 Task: Use the formula "LT" in spreadsheet "Project portfolio".
Action: Mouse moved to (547, 365)
Screenshot: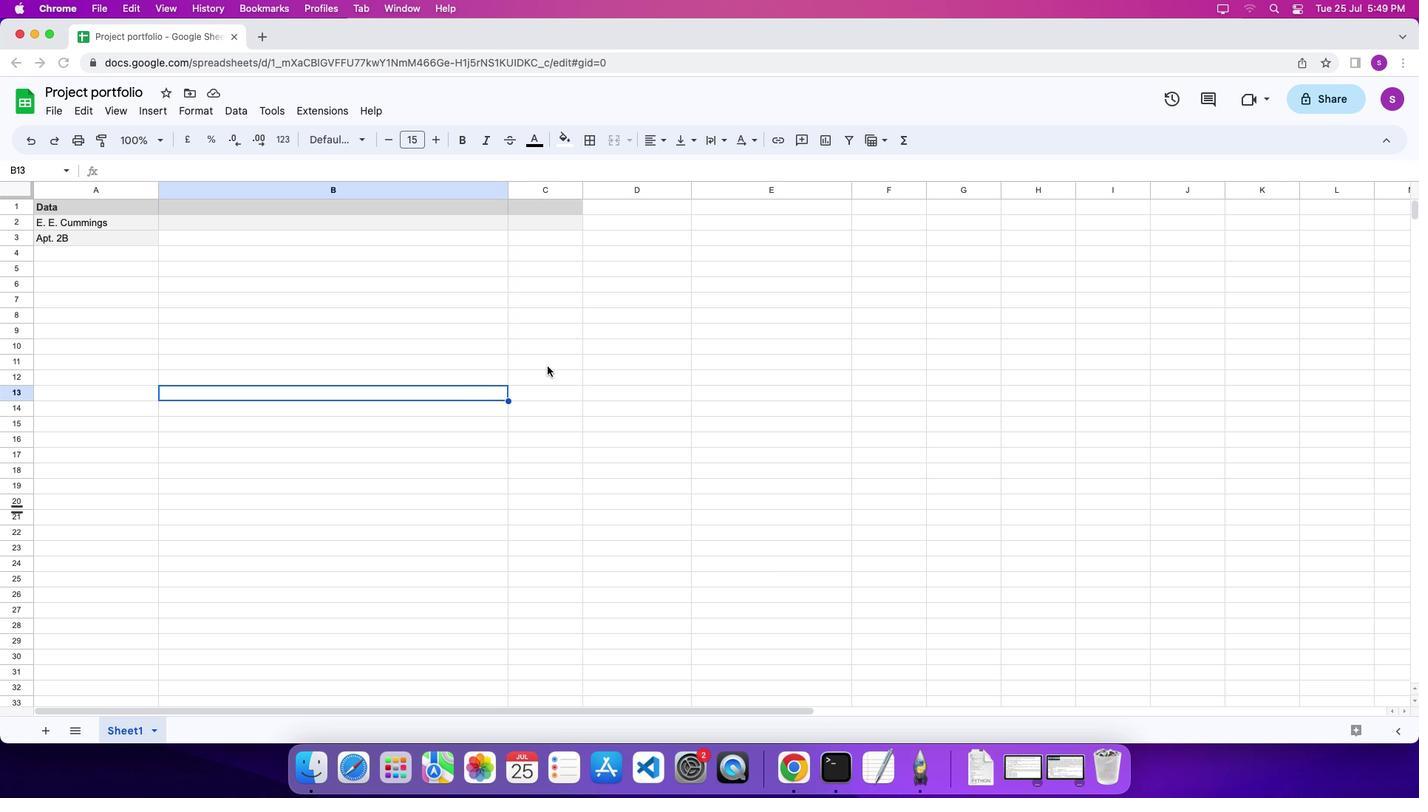 
Action: Mouse pressed left at (547, 365)
Screenshot: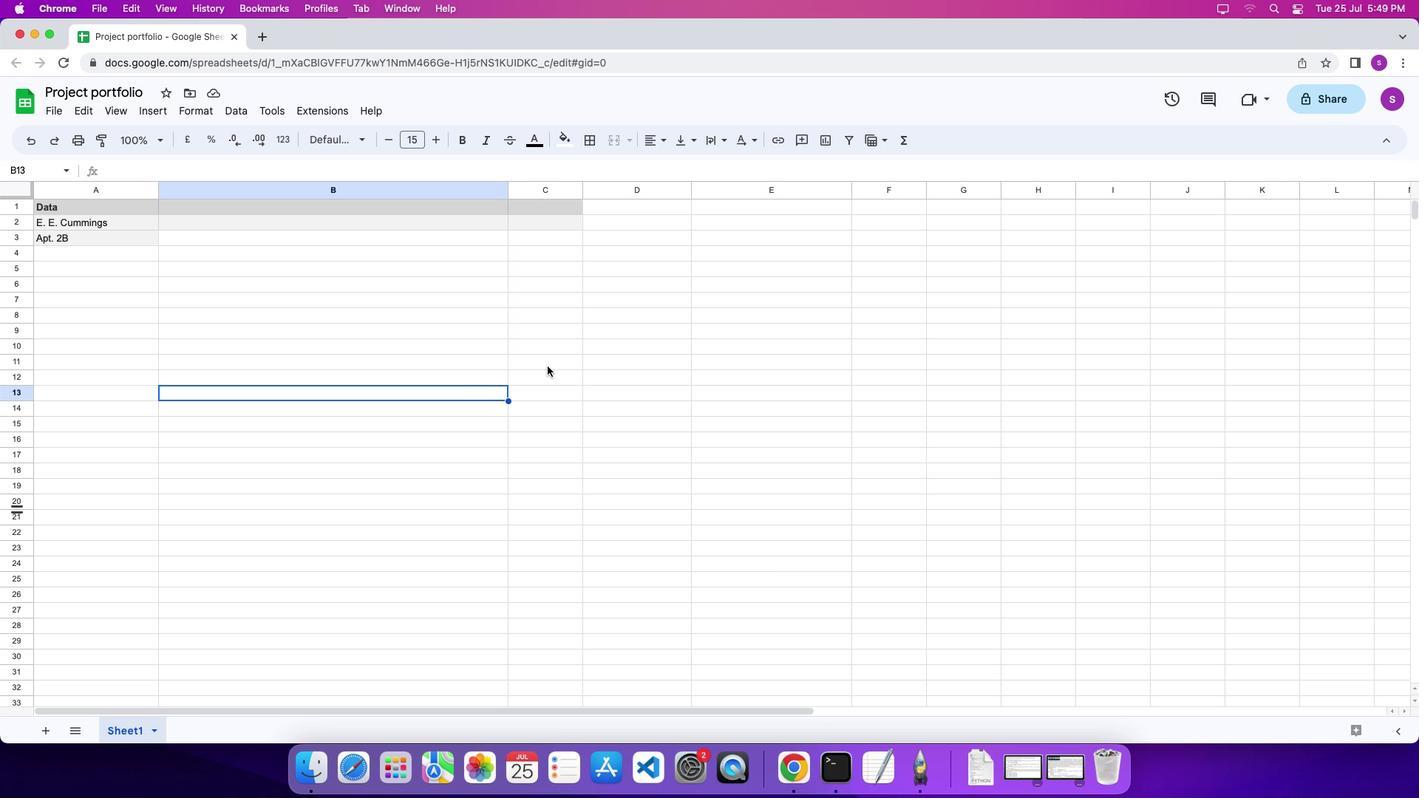 
Action: Mouse moved to (751, 320)
Screenshot: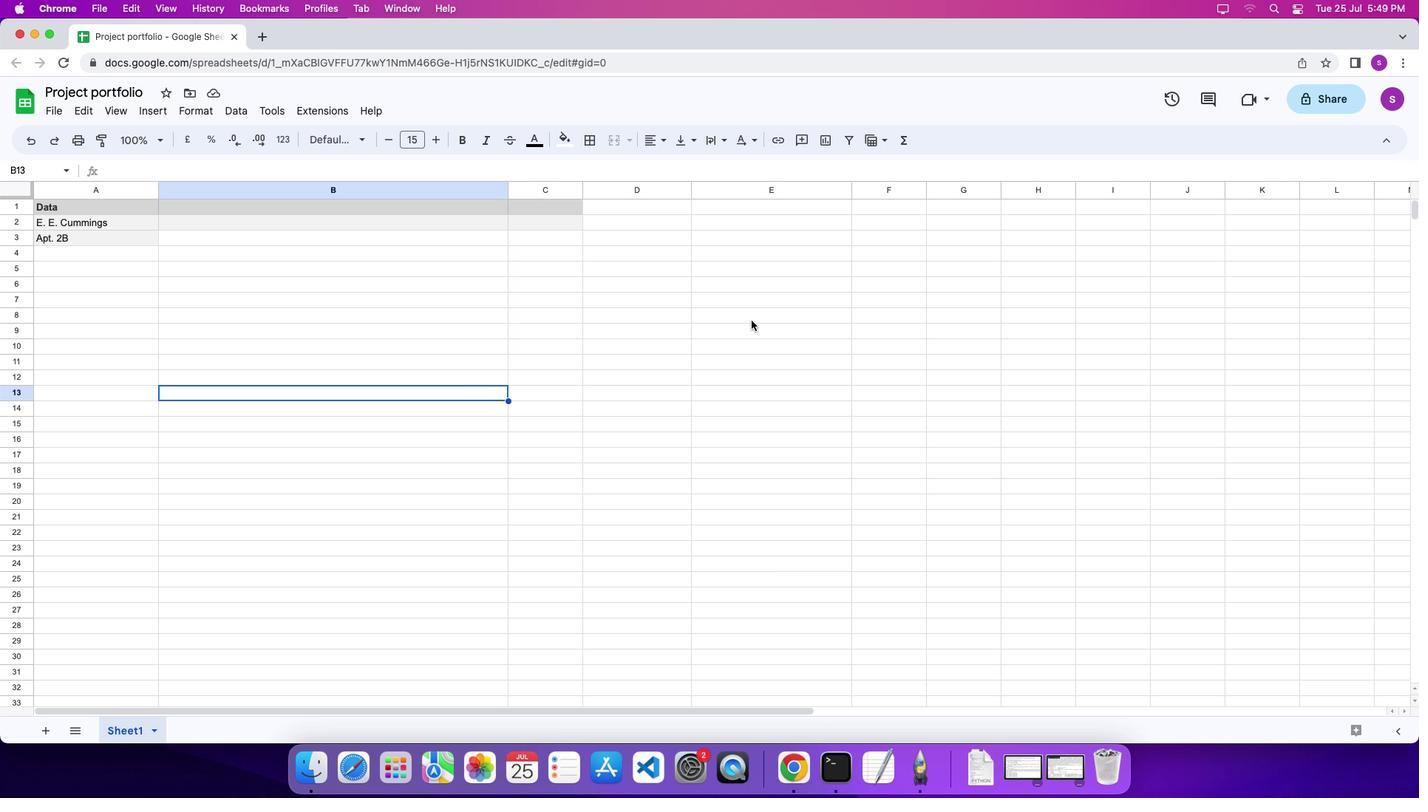 
Action: Mouse pressed left at (751, 320)
Screenshot: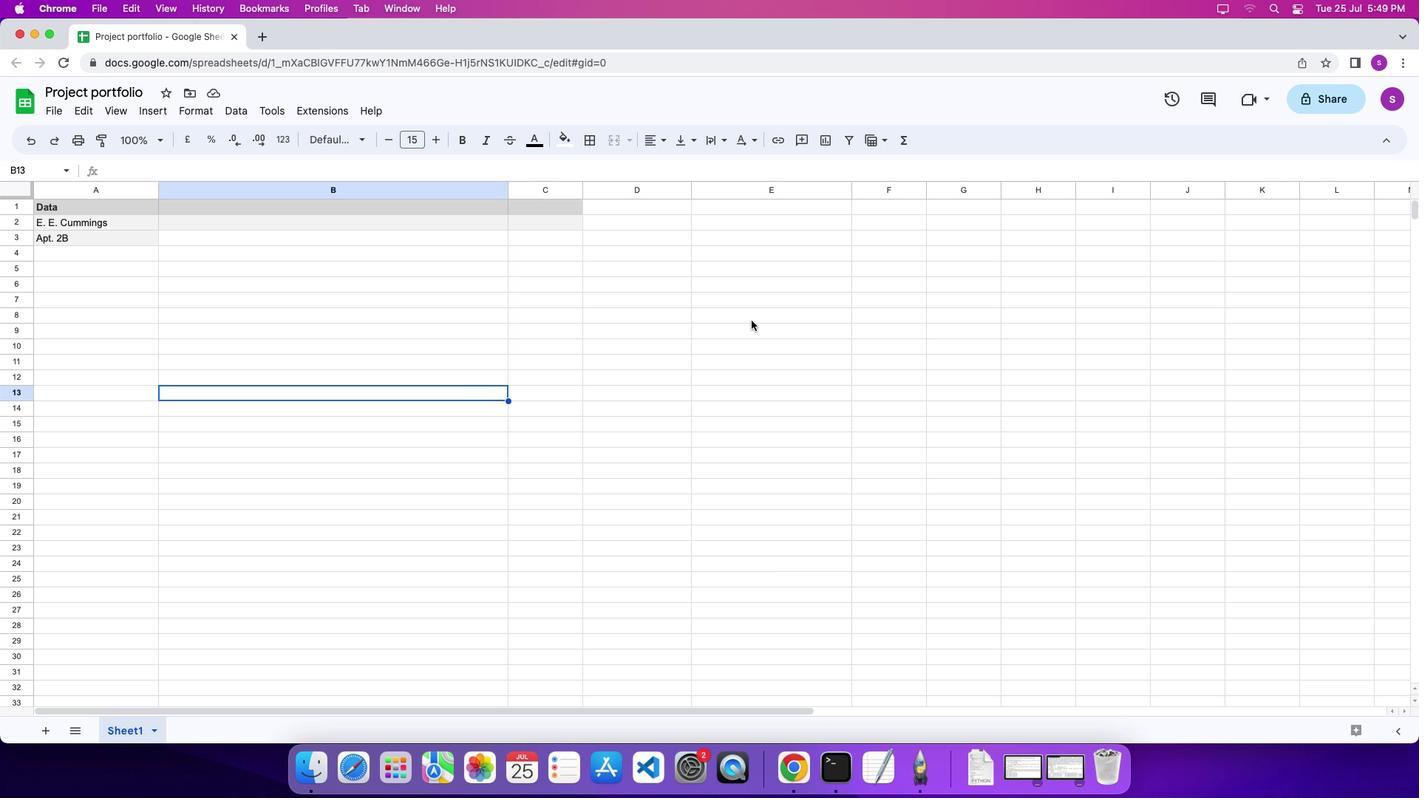 
Action: Mouse moved to (751, 320)
Screenshot: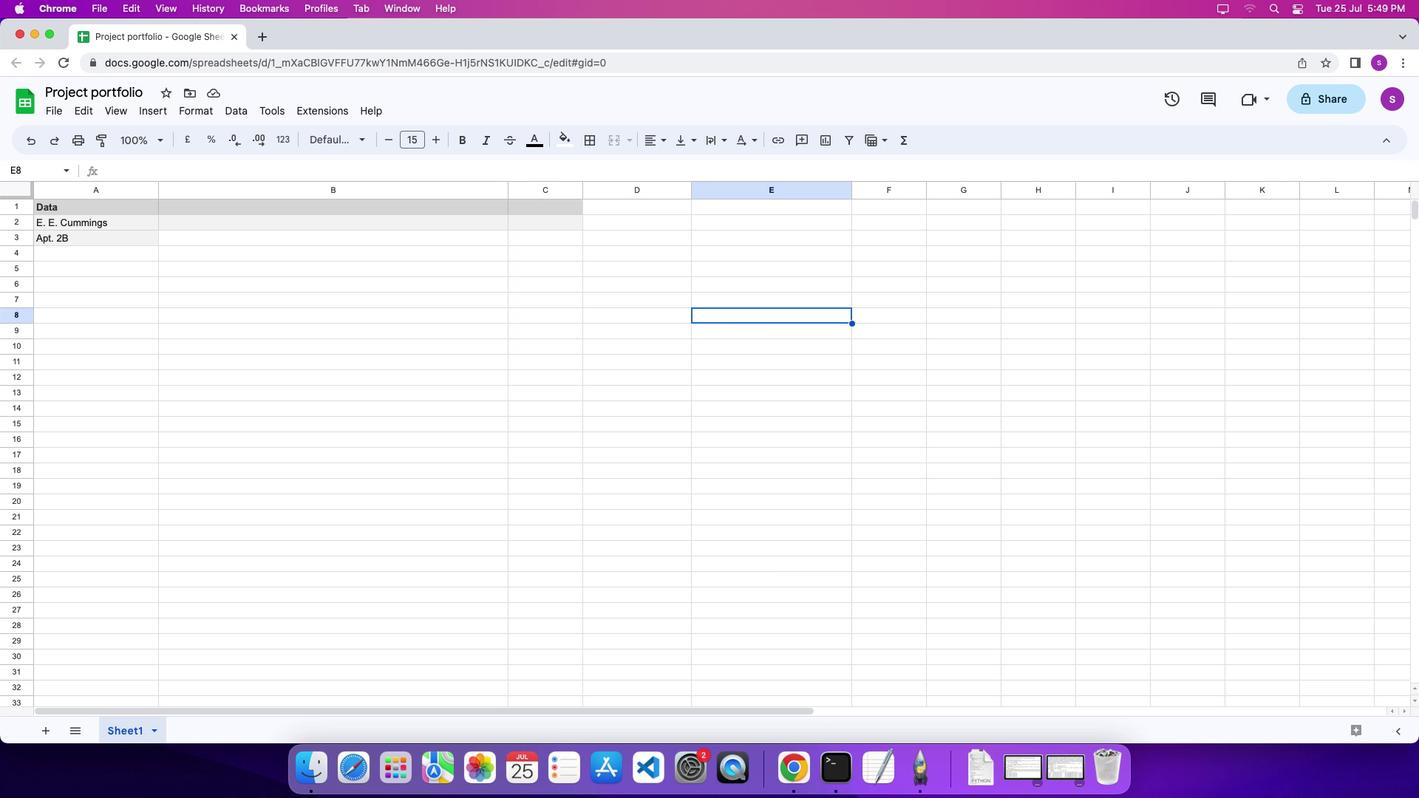 
Action: Key pressed '='
Screenshot: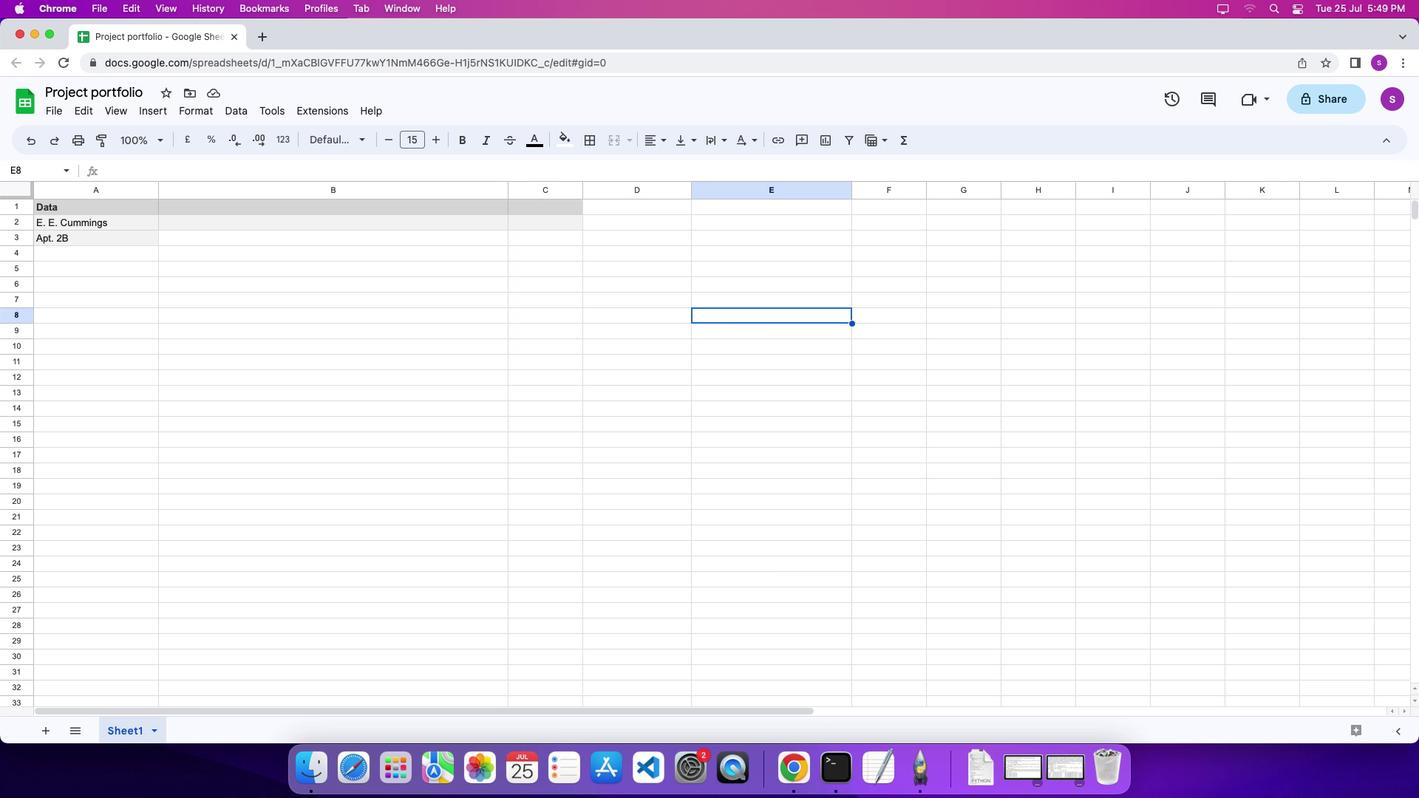 
Action: Mouse moved to (901, 142)
Screenshot: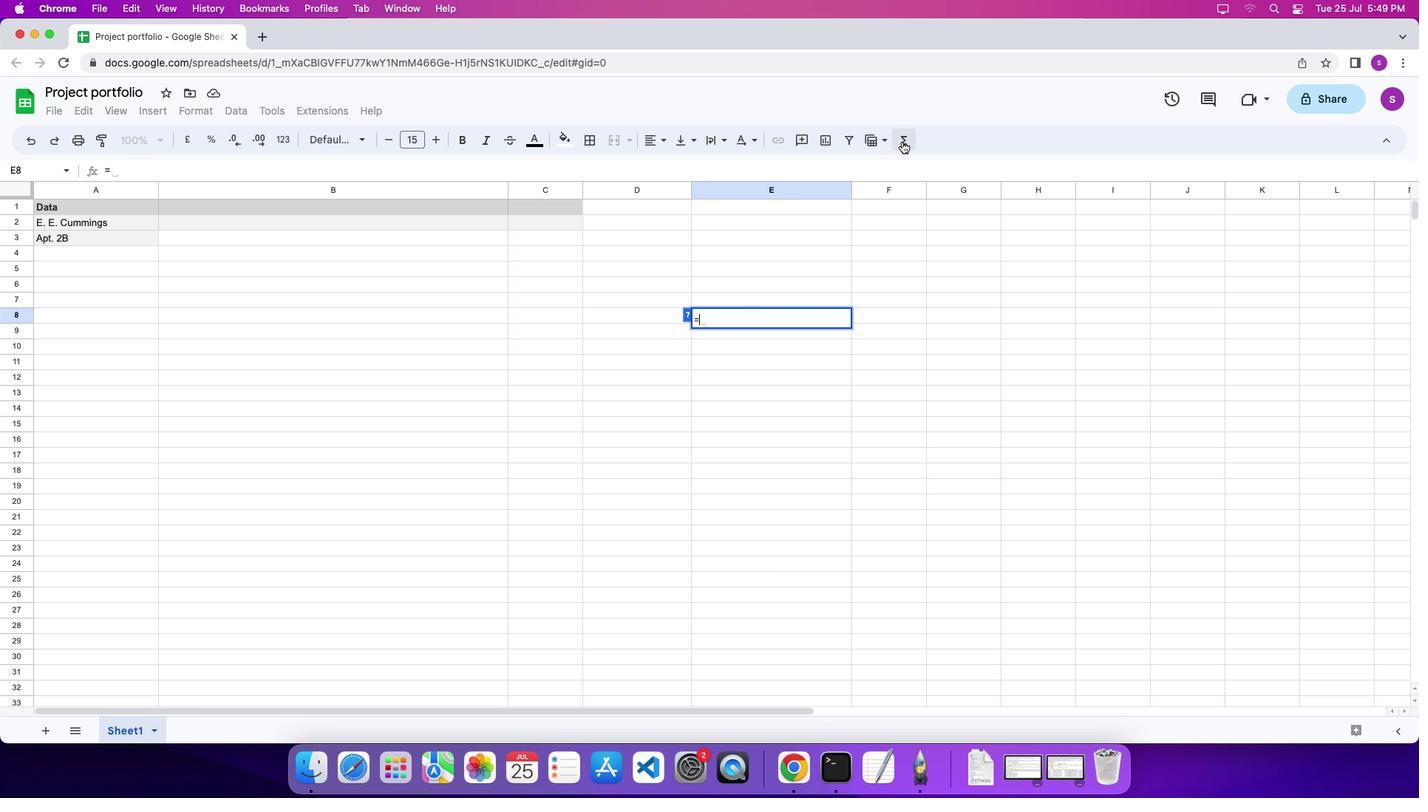 
Action: Mouse pressed left at (901, 142)
Screenshot: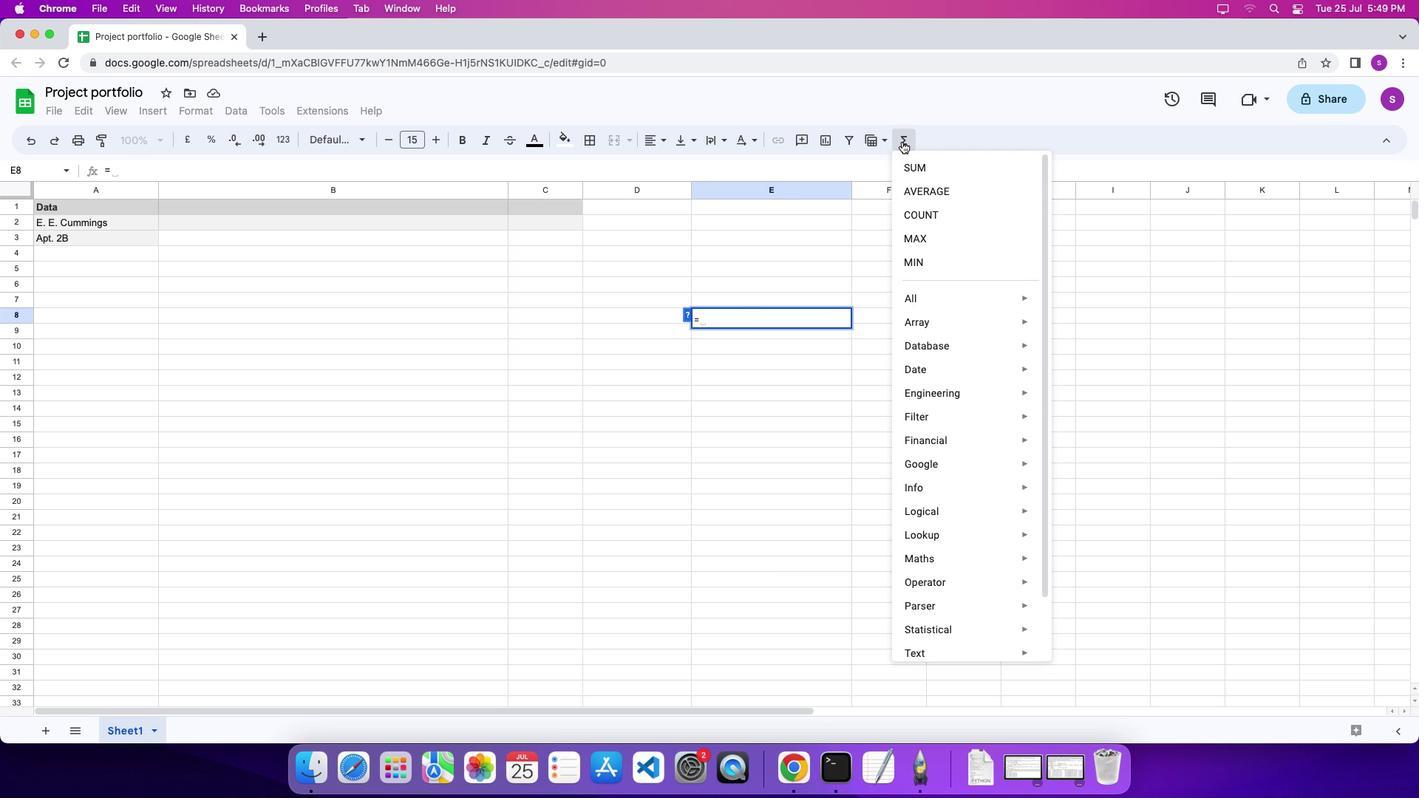 
Action: Mouse moved to (1130, 696)
Screenshot: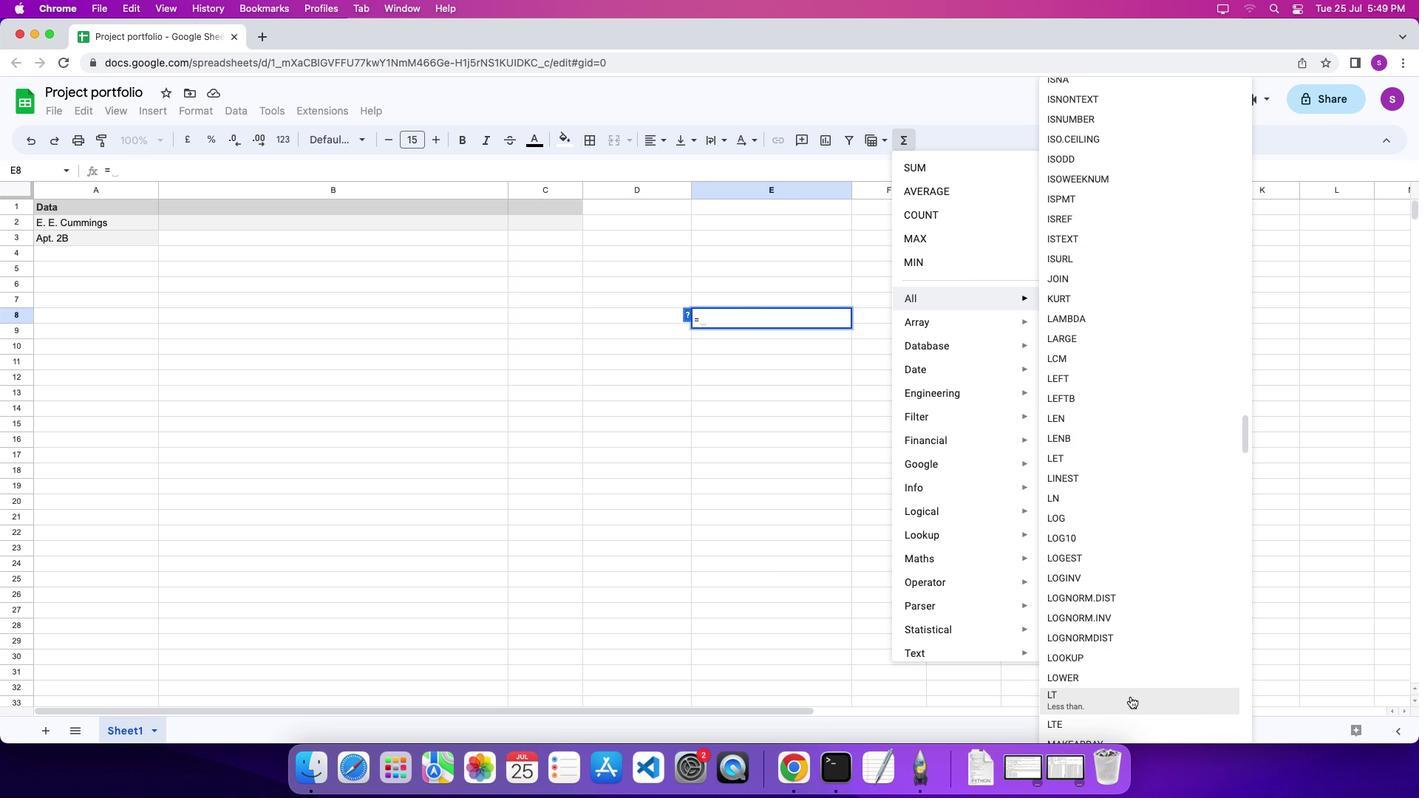 
Action: Mouse pressed left at (1130, 696)
Screenshot: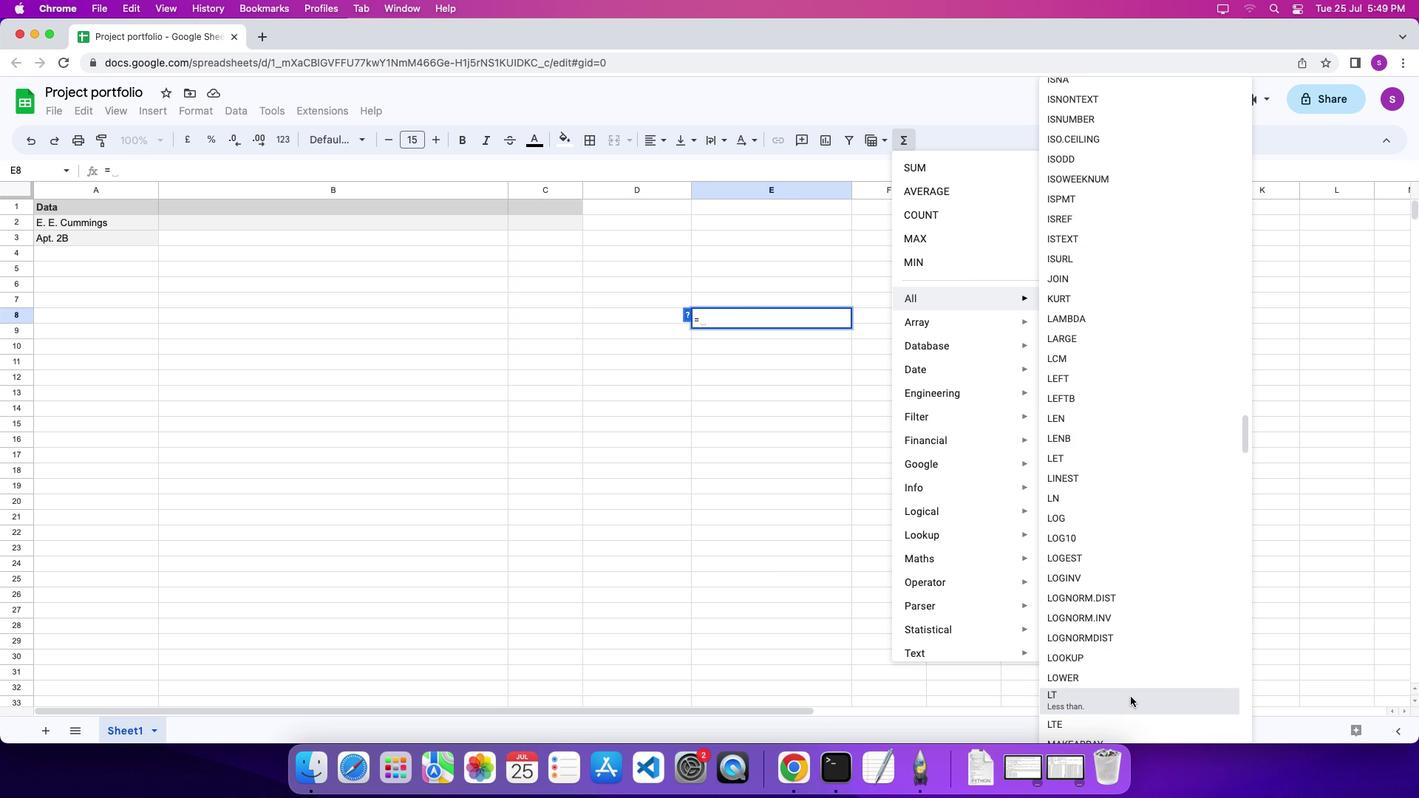 
Action: Mouse moved to (810, 375)
Screenshot: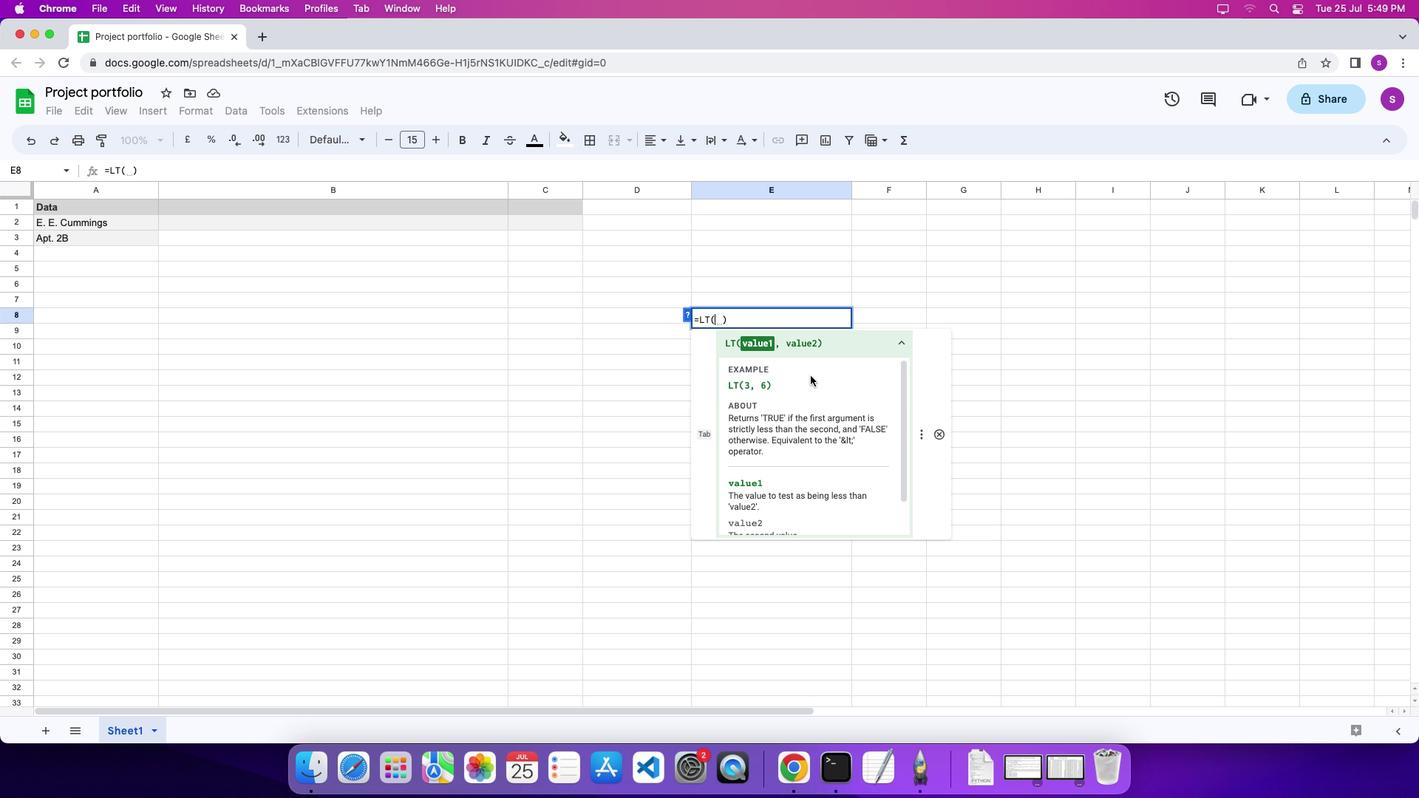 
Action: Key pressed '3'
Screenshot: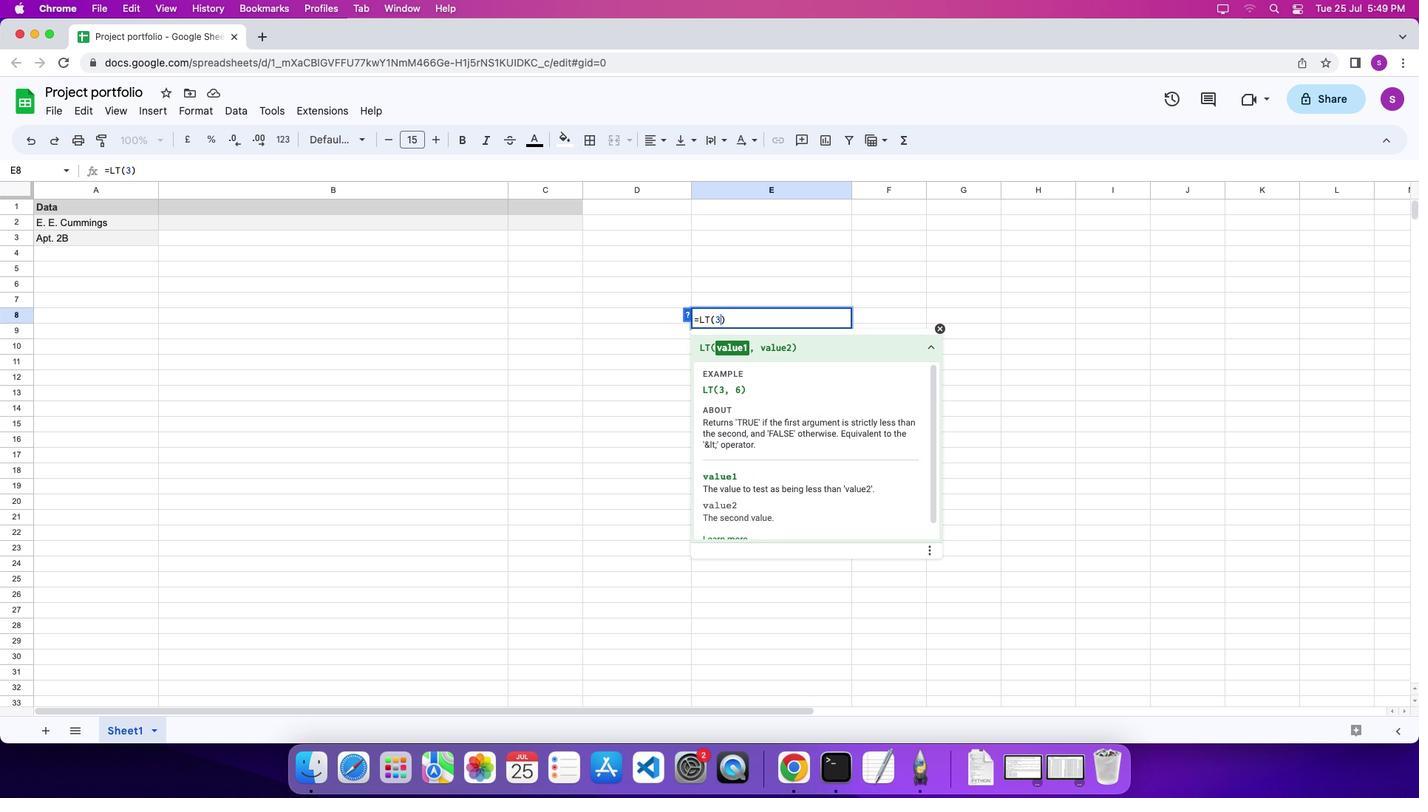 
Action: Mouse moved to (811, 393)
Screenshot: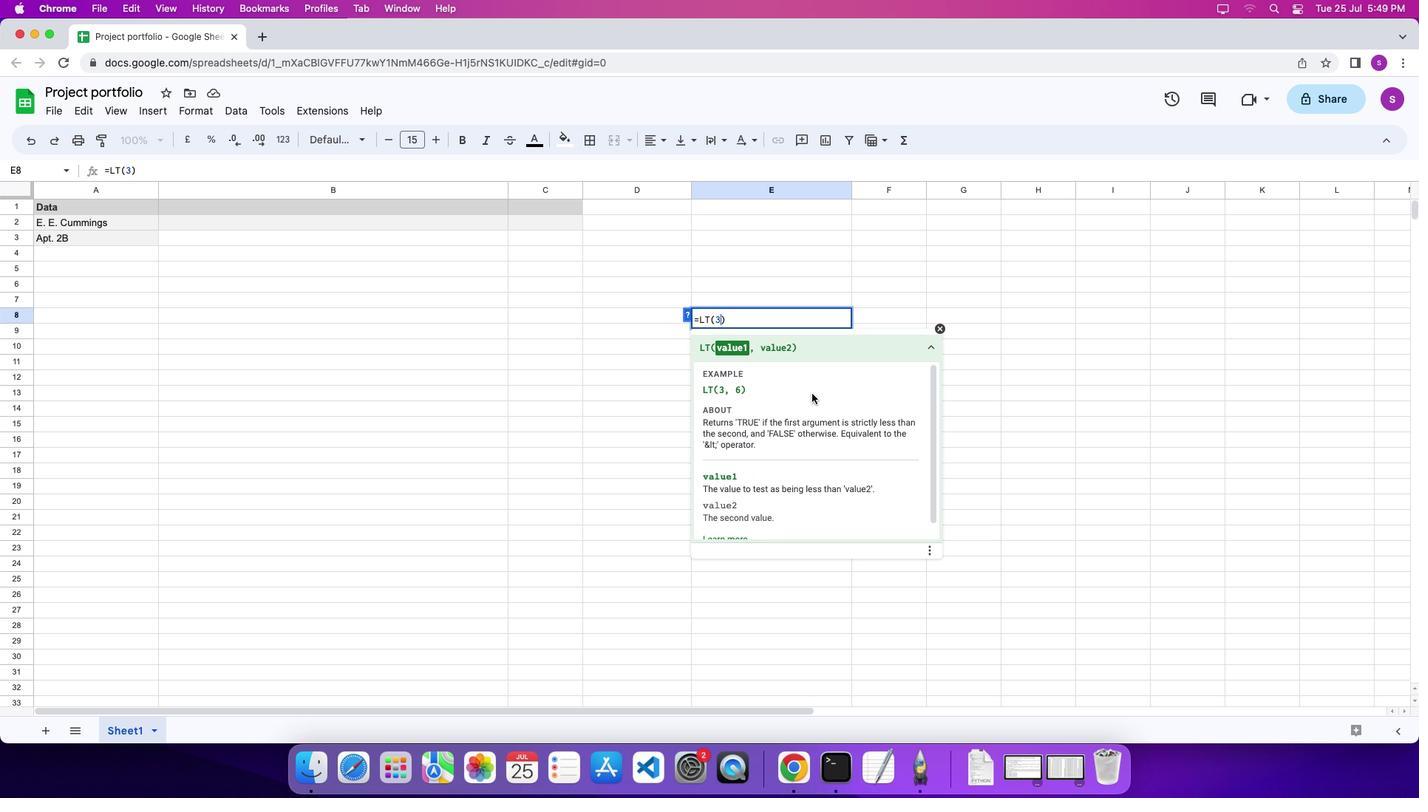 
Action: Key pressed ','
Screenshot: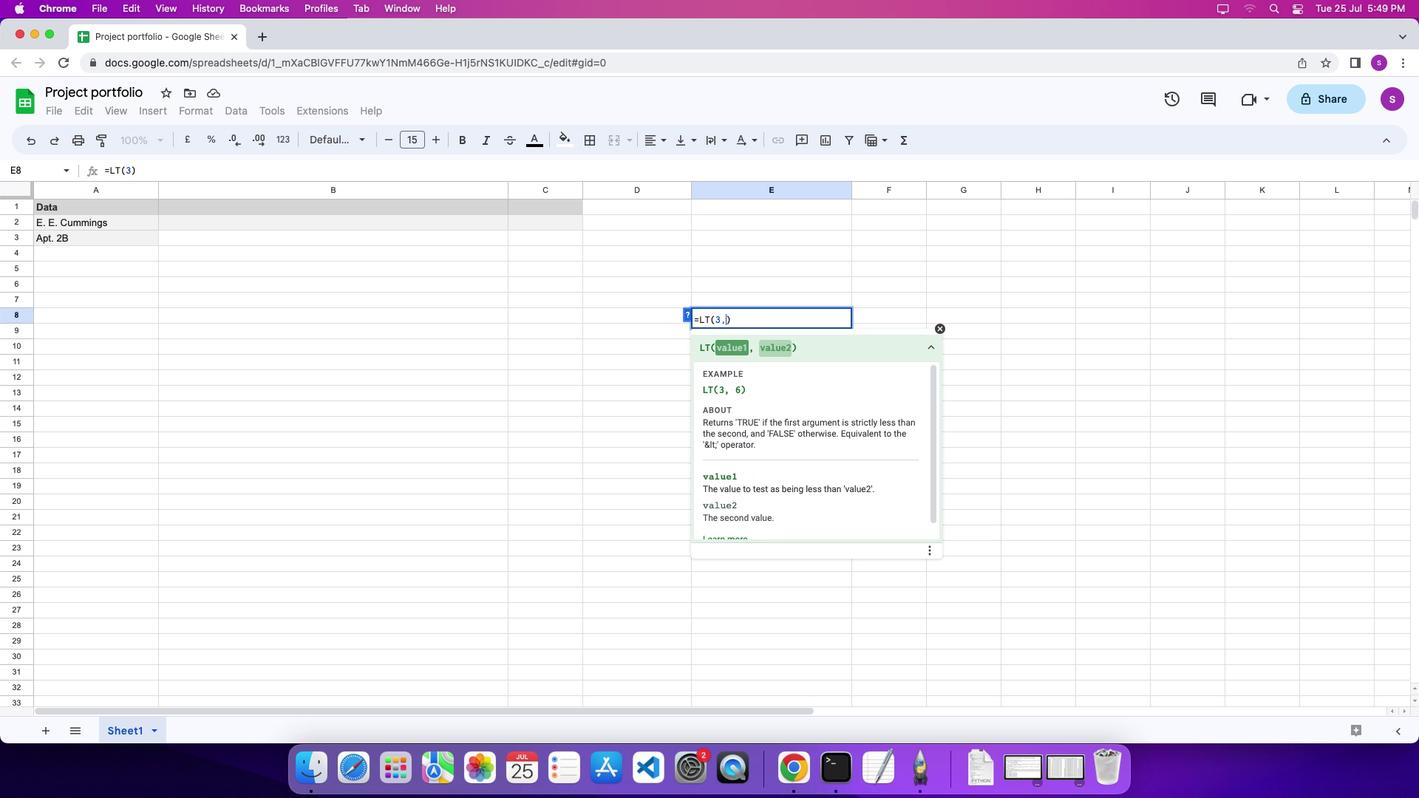 
Action: Mouse moved to (812, 394)
Screenshot: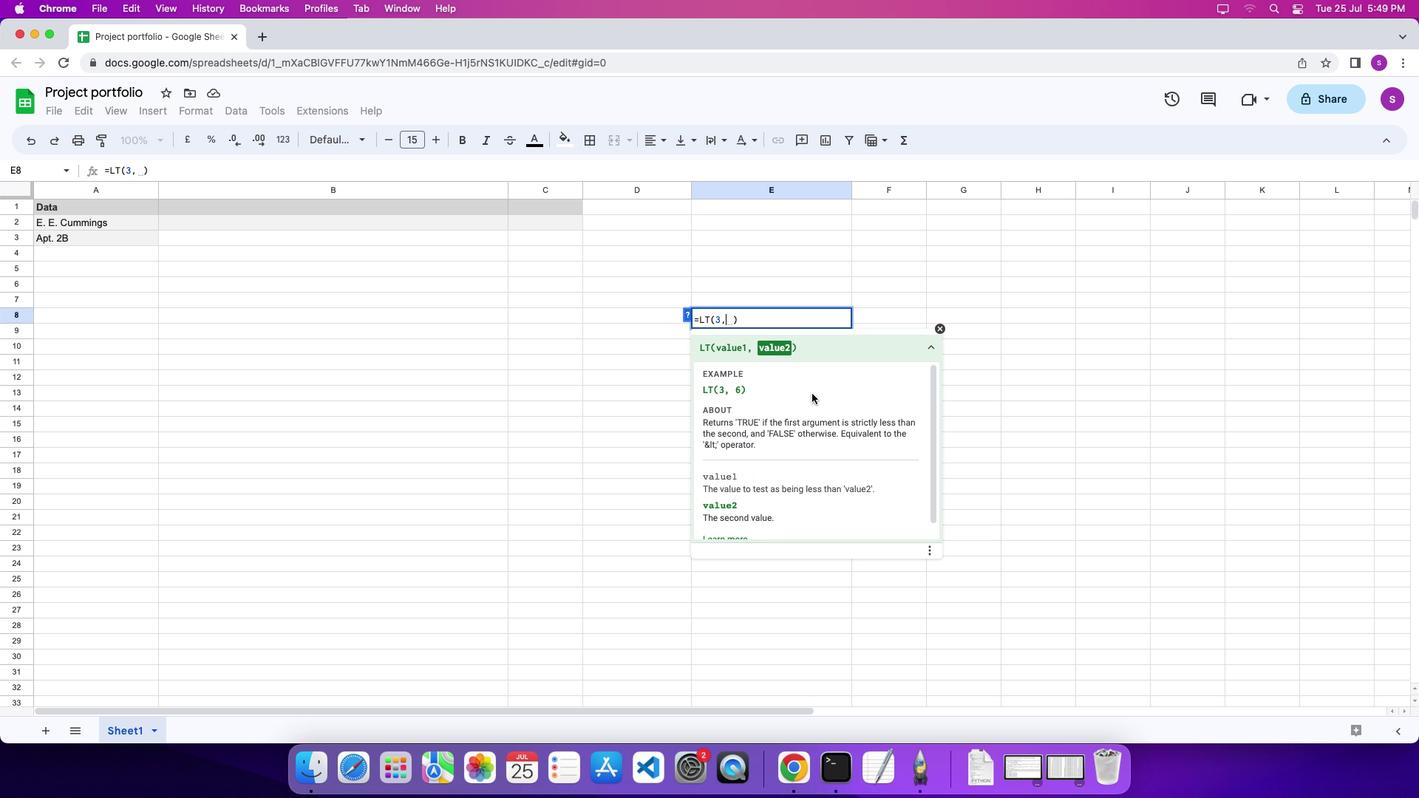 
Action: Key pressed '6''\x03'
Screenshot: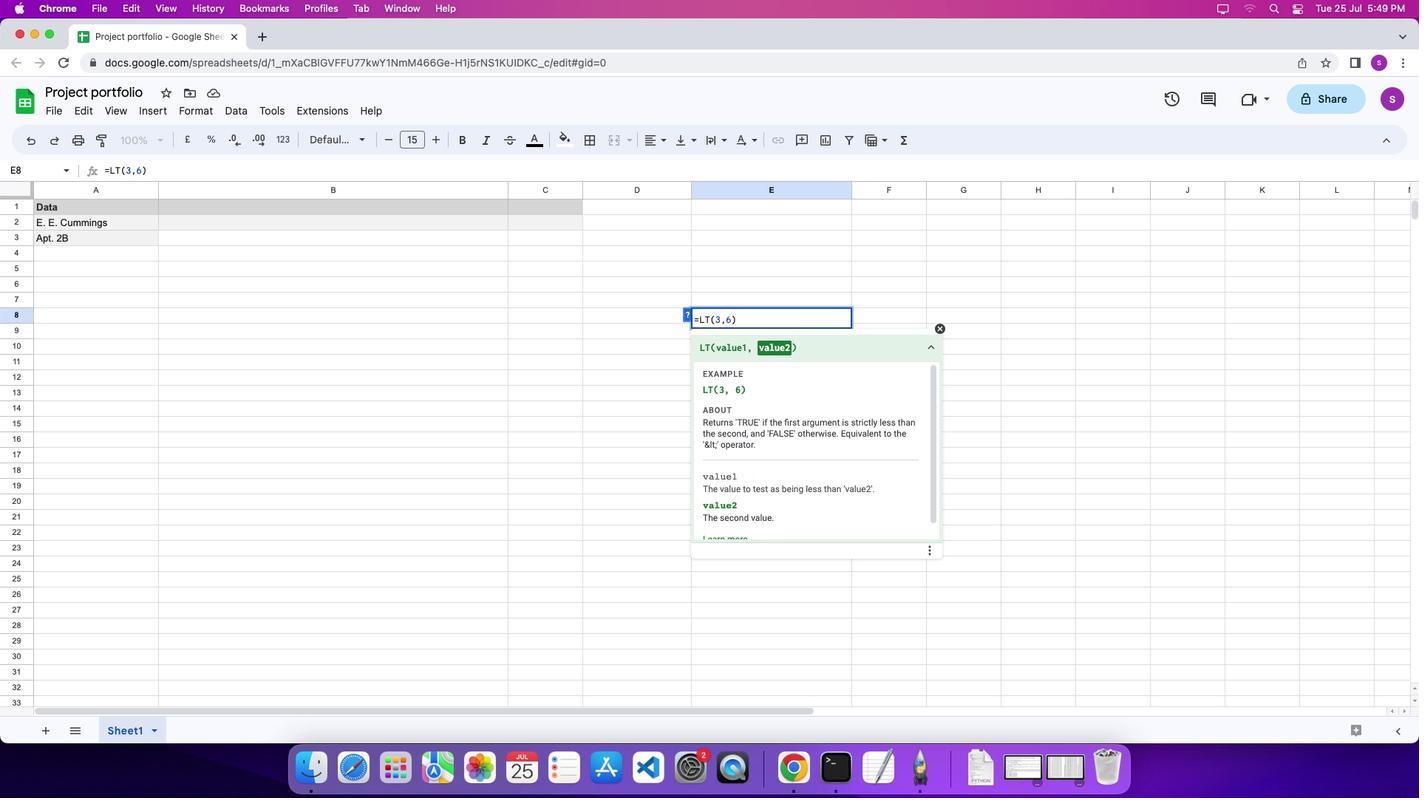 
